 Task: Change the default indentation to 2 spaces.
Action: Mouse moved to (994, 24)
Screenshot: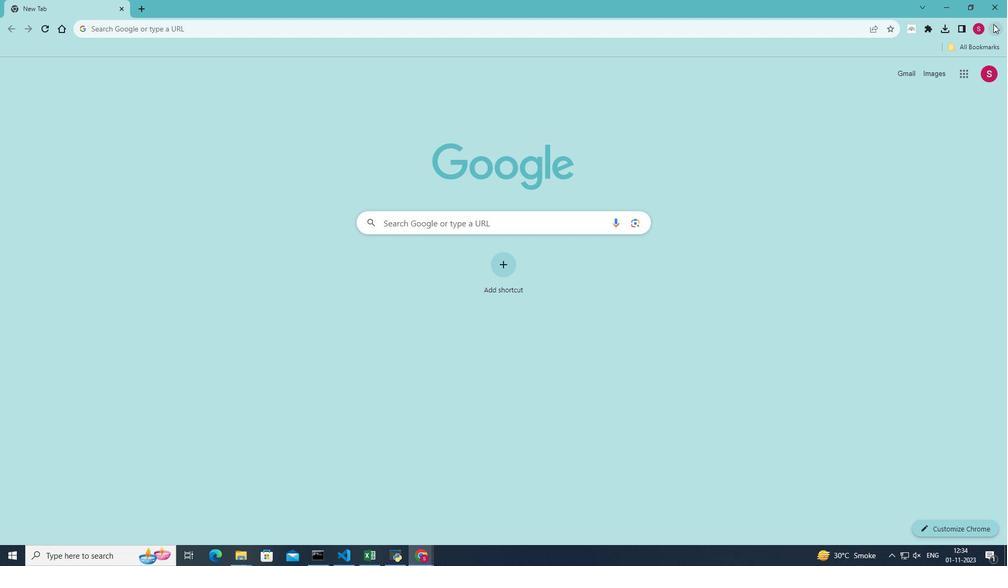
Action: Mouse pressed left at (994, 24)
Screenshot: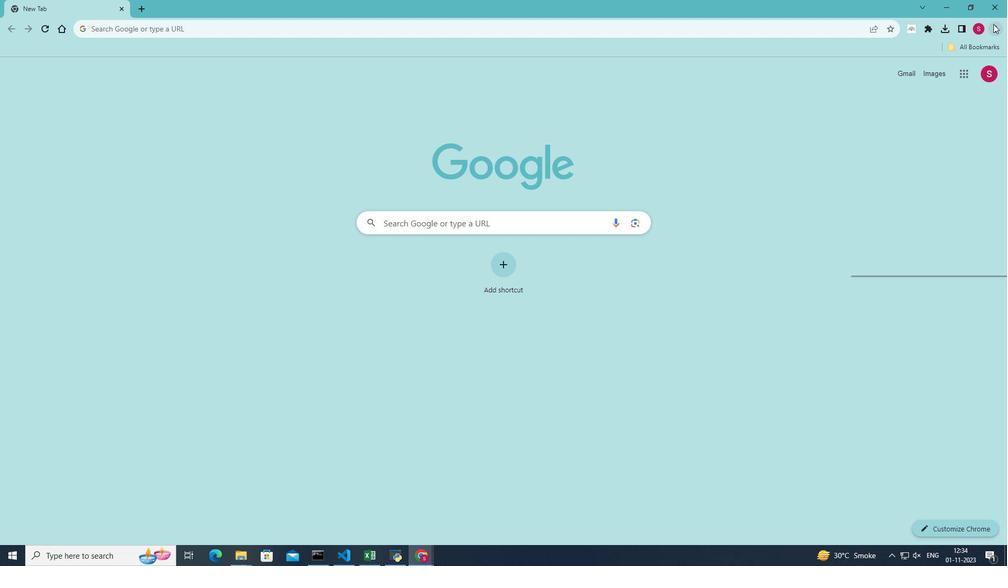 
Action: Mouse moved to (880, 187)
Screenshot: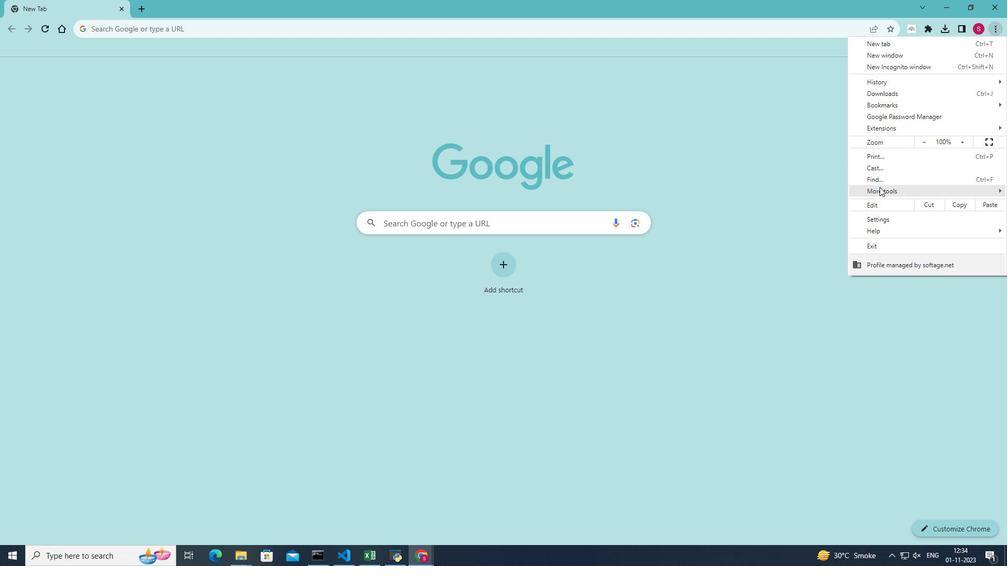 
Action: Mouse pressed left at (880, 187)
Screenshot: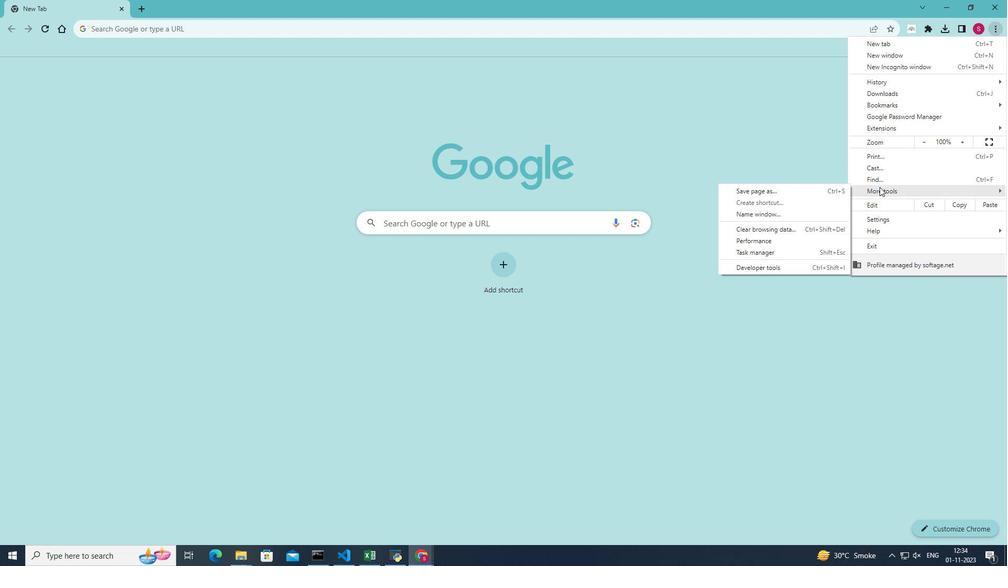 
Action: Mouse moved to (760, 271)
Screenshot: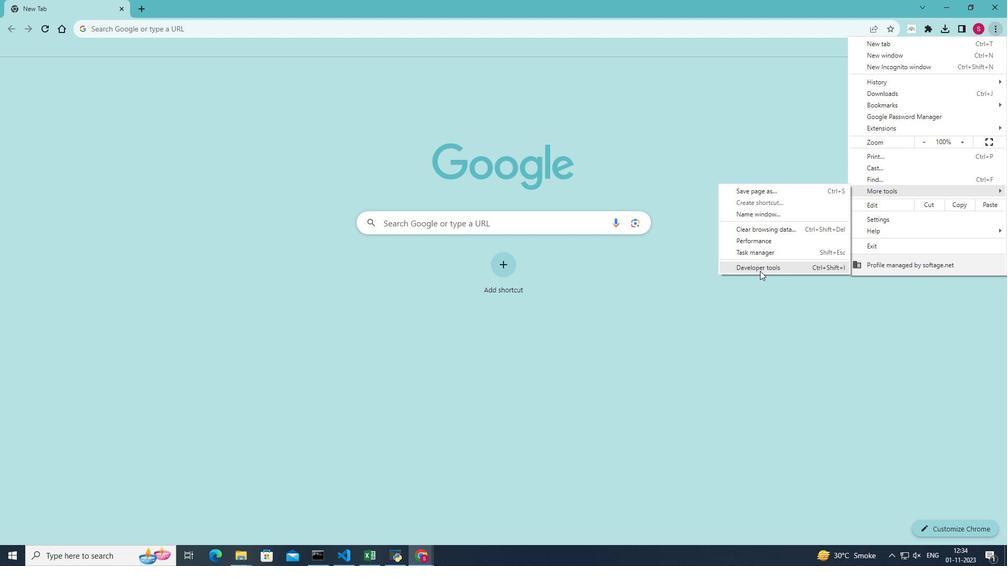 
Action: Mouse pressed left at (760, 271)
Screenshot: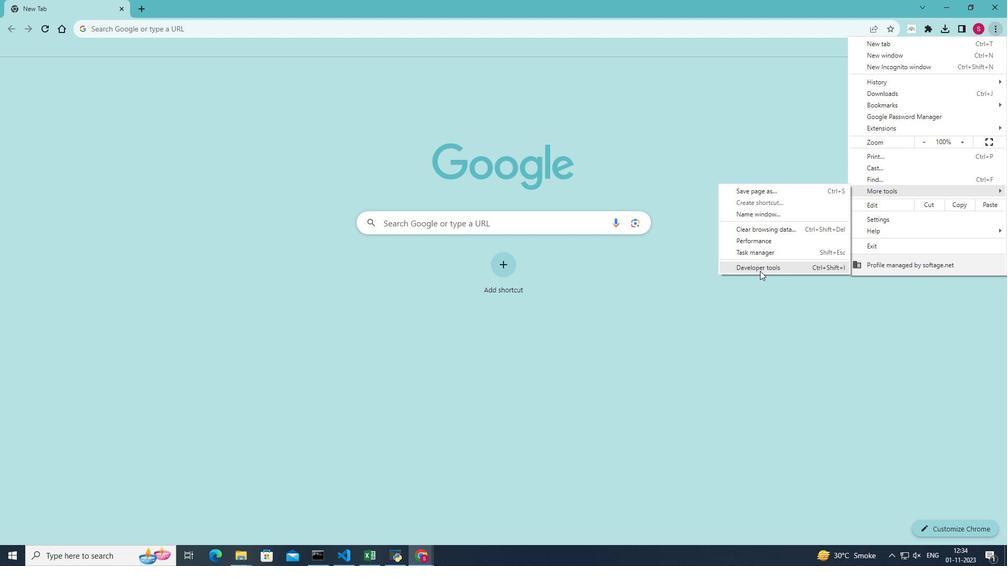 
Action: Mouse moved to (970, 65)
Screenshot: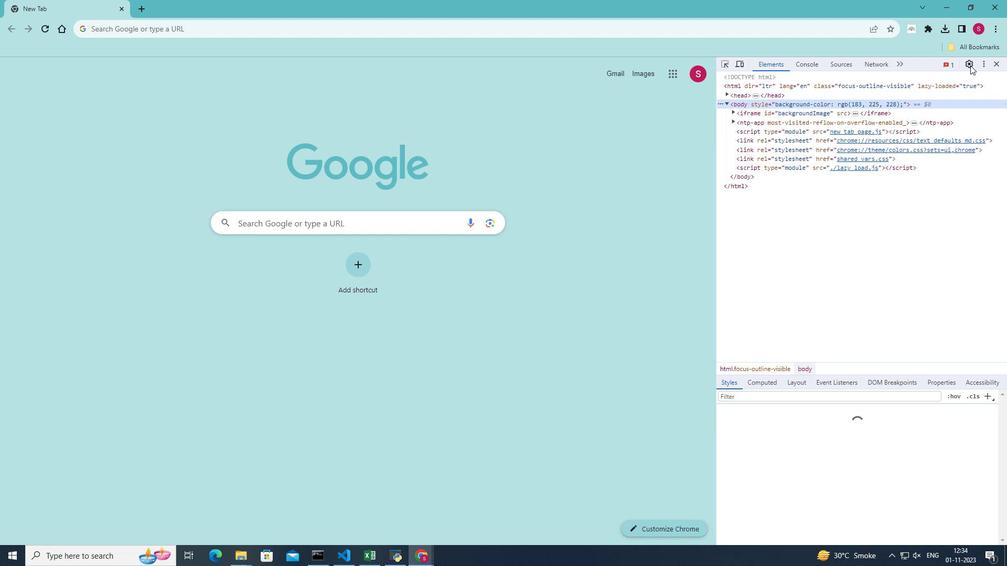 
Action: Mouse pressed left at (970, 65)
Screenshot: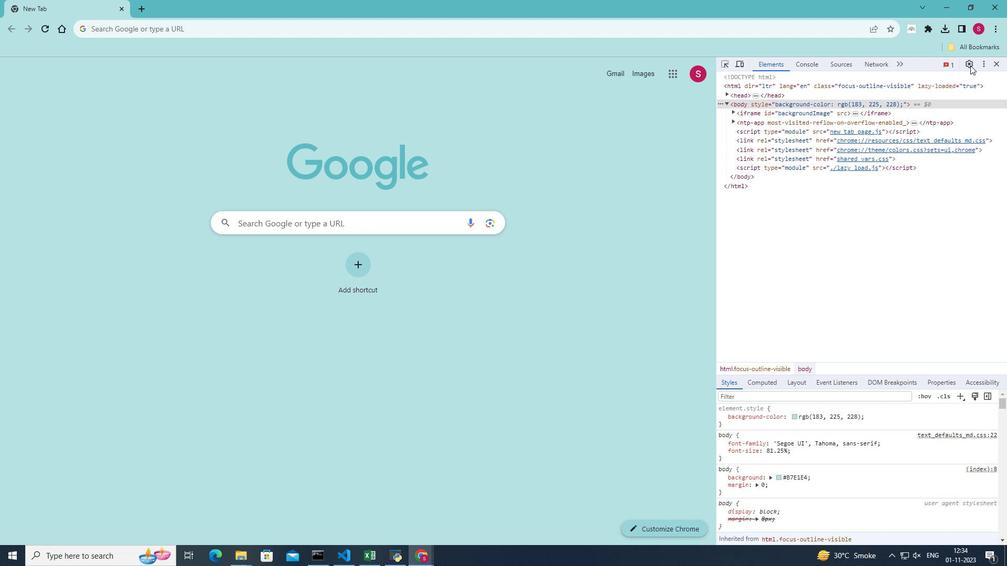 
Action: Mouse moved to (928, 375)
Screenshot: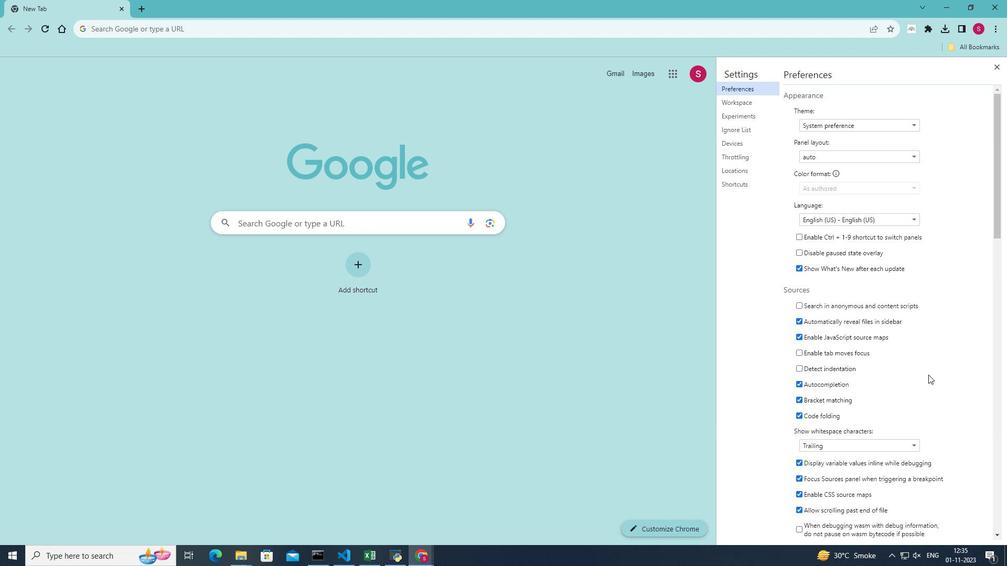 
Action: Mouse scrolled (928, 374) with delta (0, 0)
Screenshot: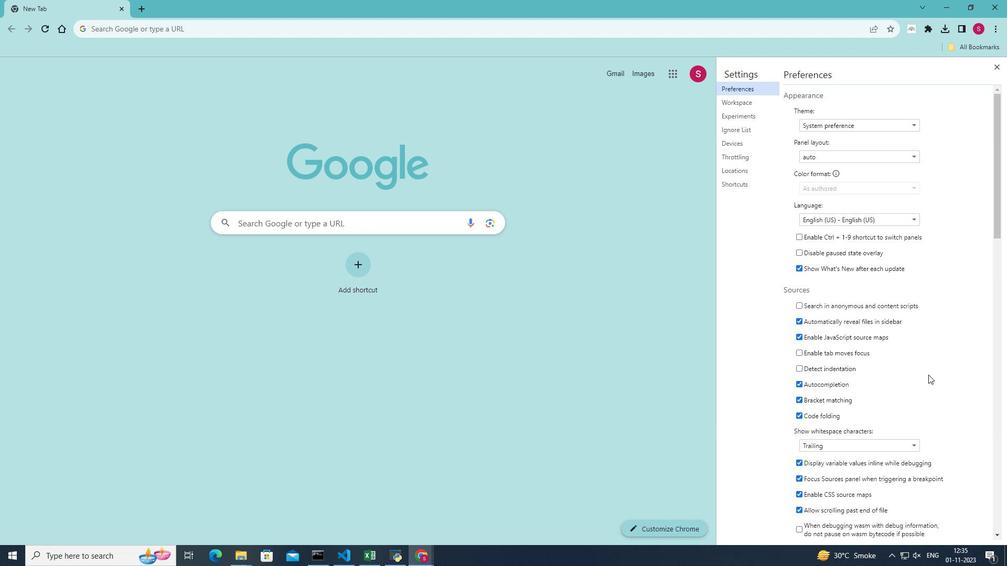 
Action: Mouse scrolled (928, 374) with delta (0, 0)
Screenshot: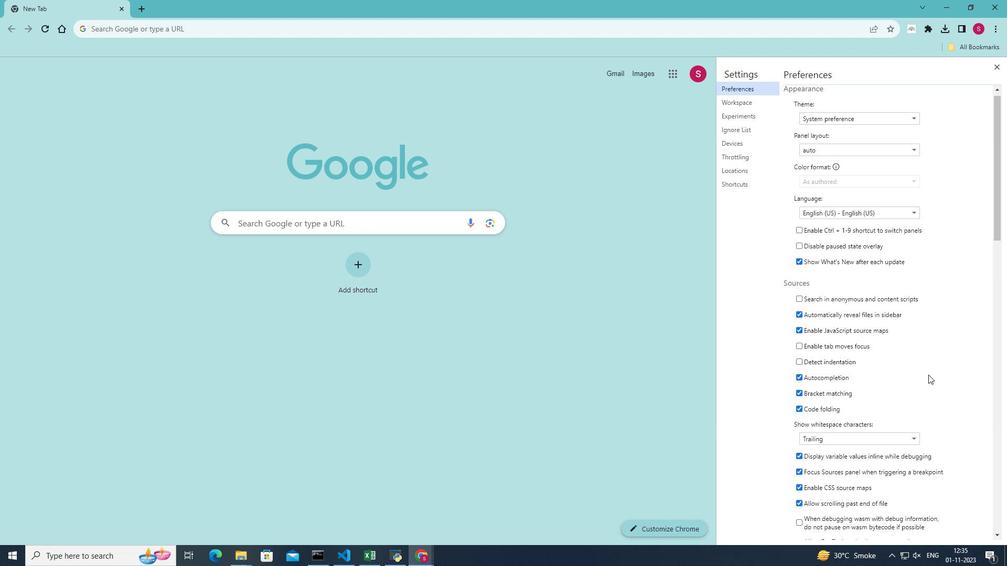 
Action: Mouse moved to (868, 490)
Screenshot: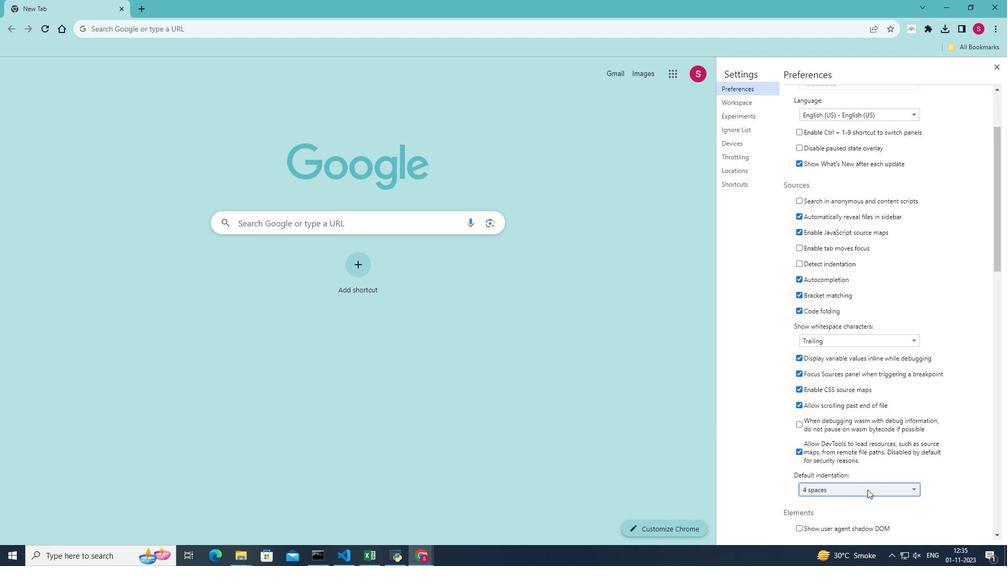 
Action: Mouse pressed left at (868, 490)
Screenshot: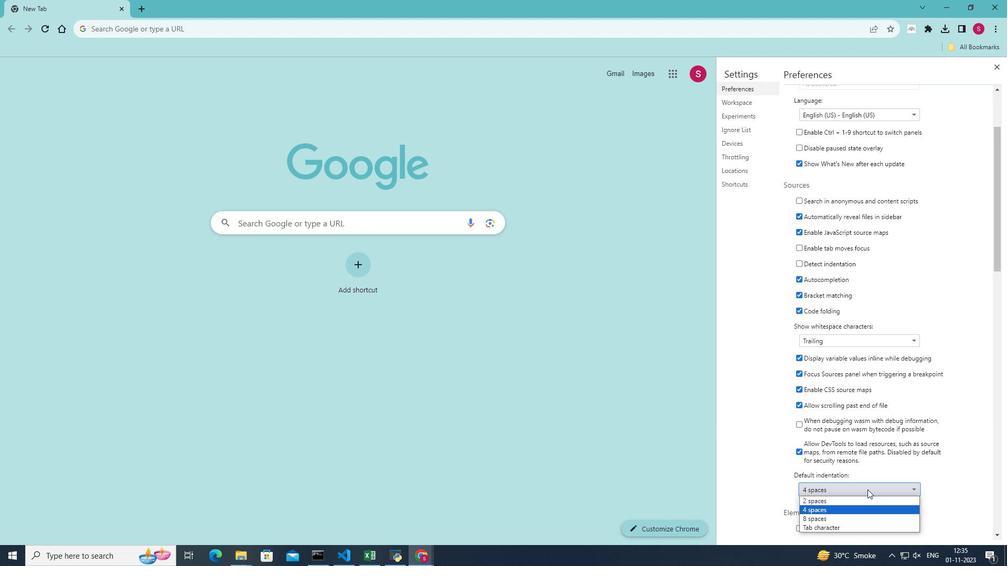 
Action: Mouse moved to (828, 500)
Screenshot: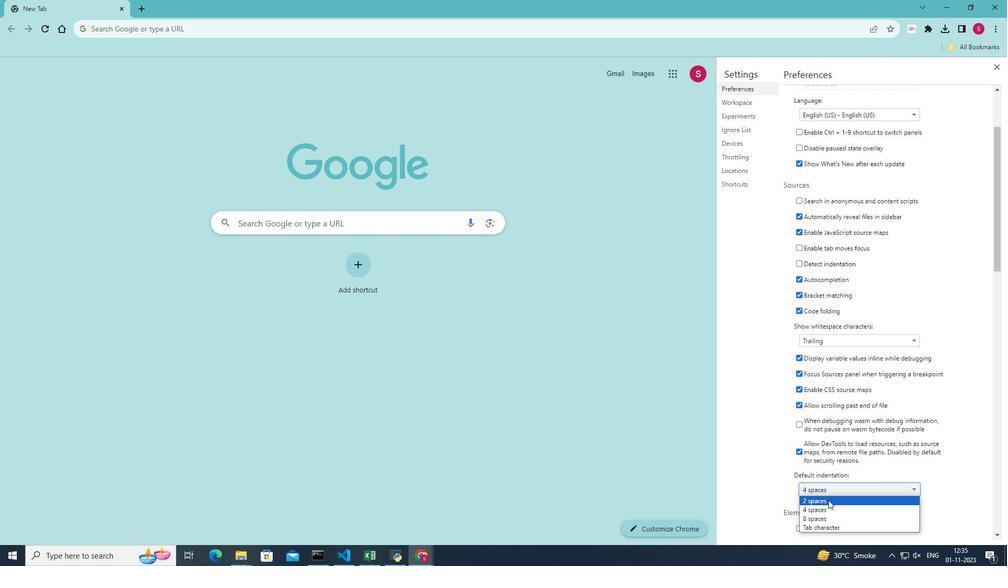 
Action: Mouse pressed left at (828, 500)
Screenshot: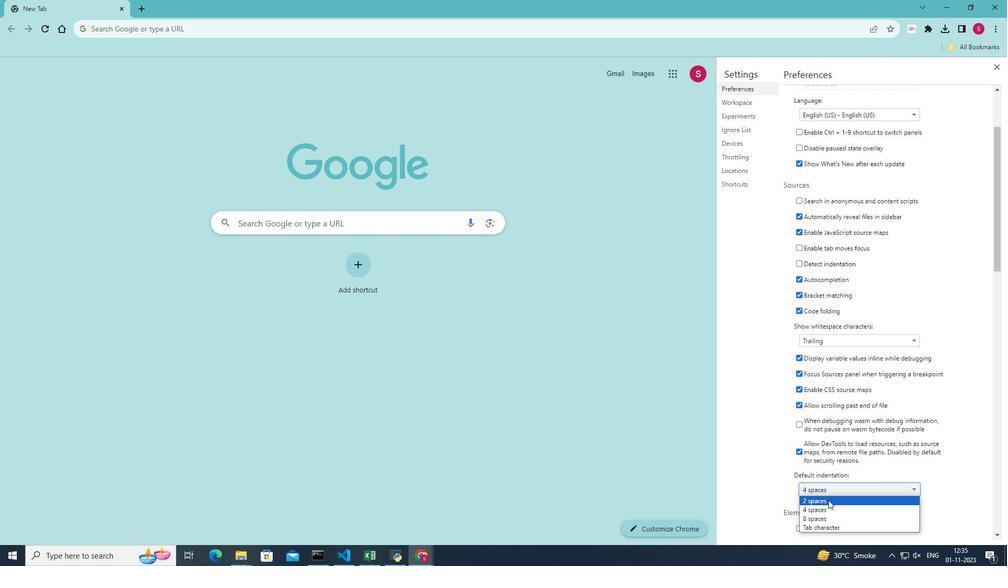 
Action: Mouse moved to (947, 451)
Screenshot: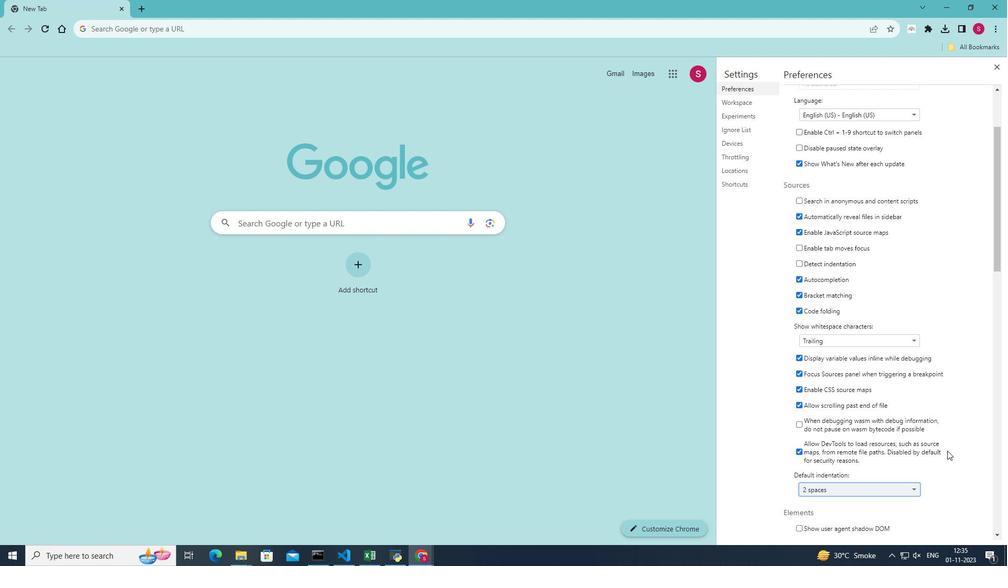 
